Task: Create a due date automation trigger when advanced on, on the tuesday of the week before a card is due add content with a name or a description not starting with resume at 11:00 AM.
Action: Mouse moved to (1047, 82)
Screenshot: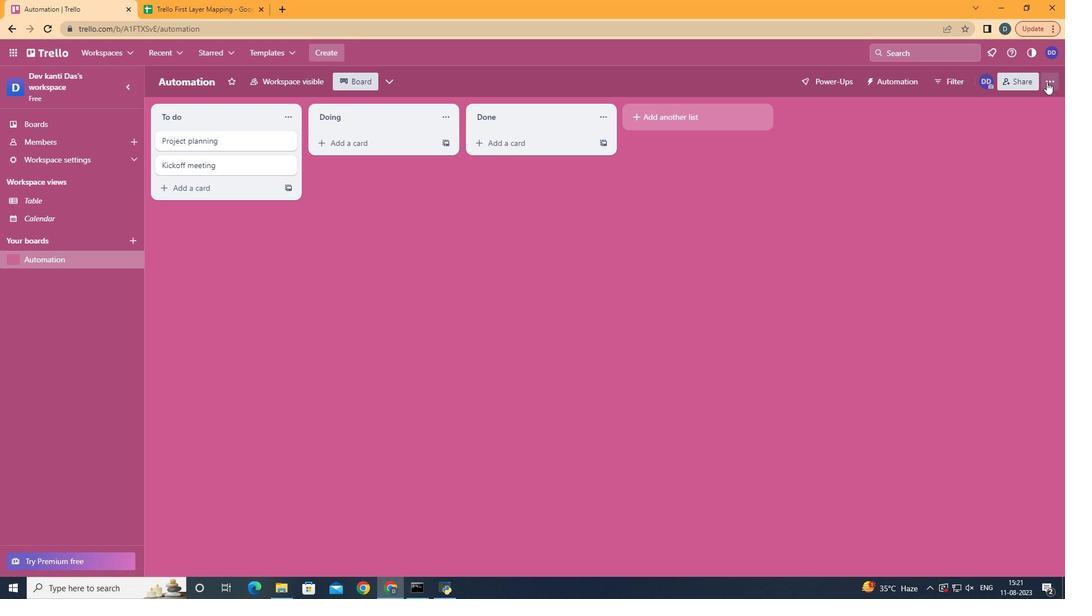 
Action: Mouse pressed left at (1047, 82)
Screenshot: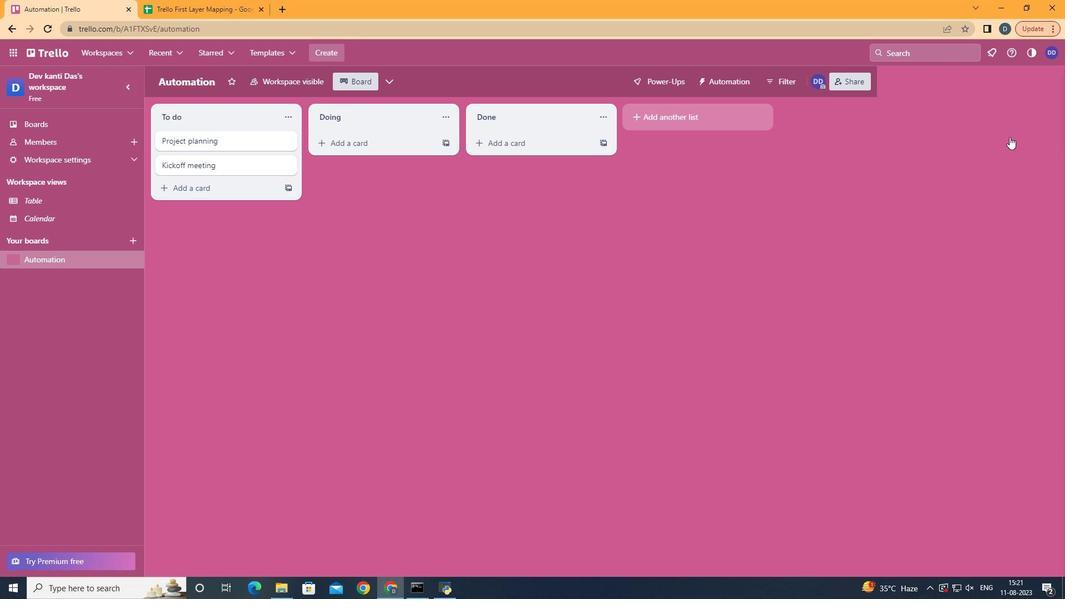 
Action: Mouse moved to (968, 231)
Screenshot: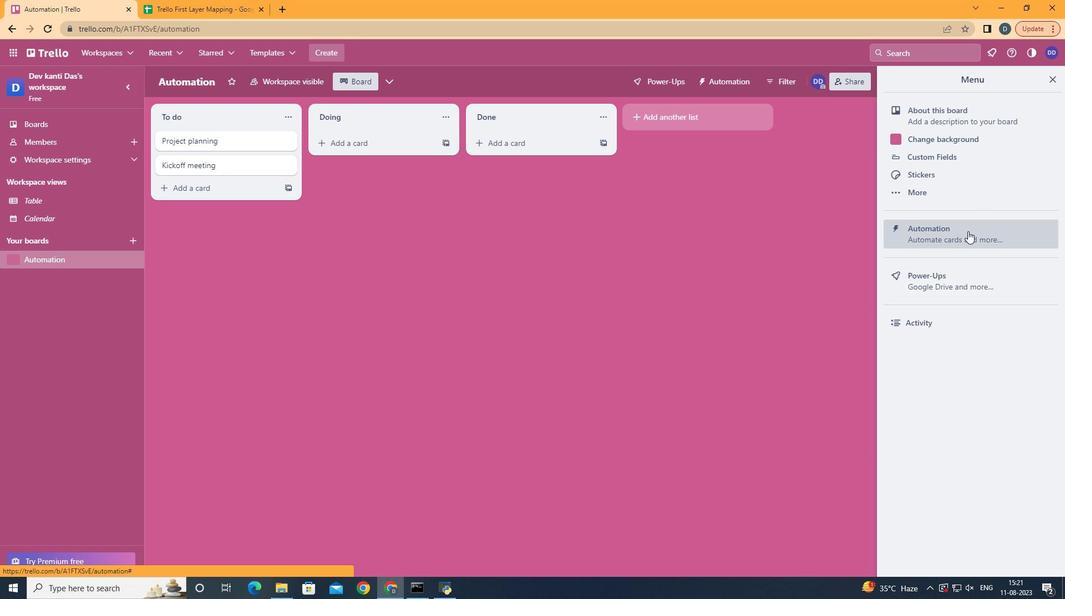 
Action: Mouse pressed left at (968, 231)
Screenshot: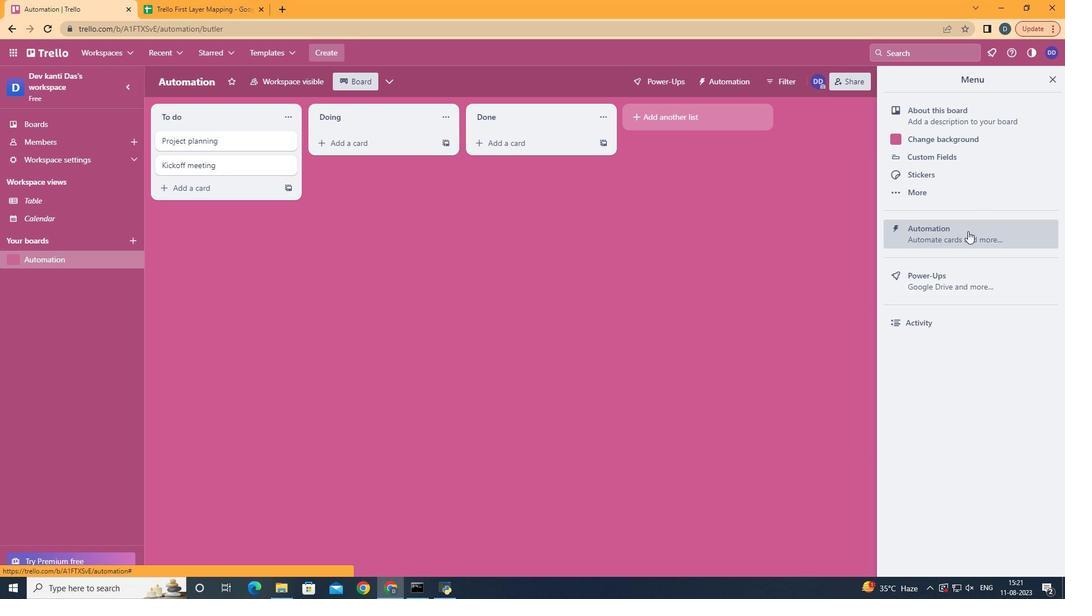 
Action: Mouse moved to (208, 232)
Screenshot: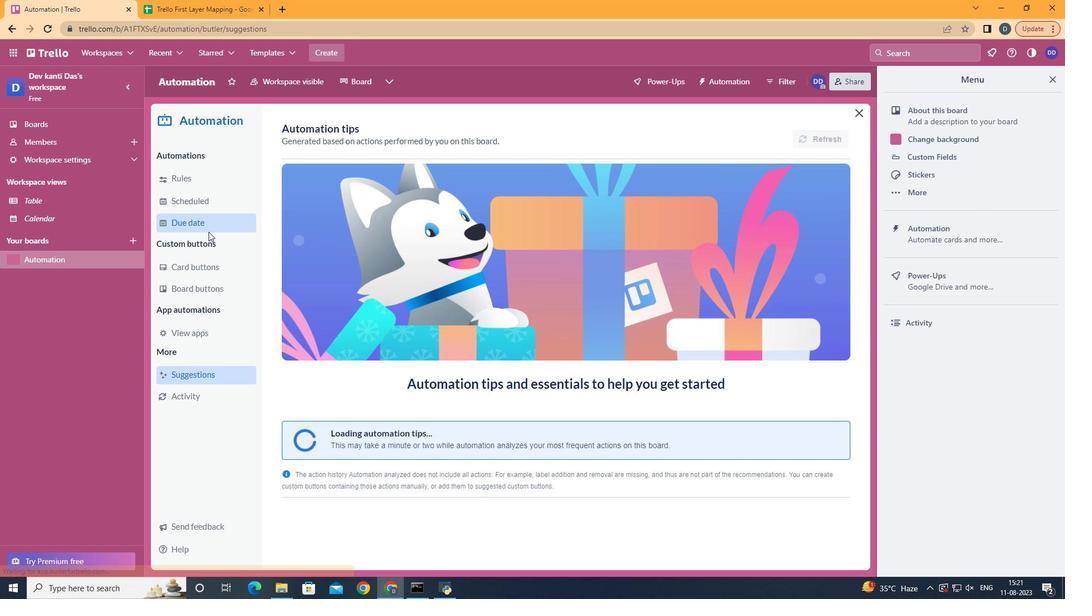 
Action: Mouse pressed left at (208, 232)
Screenshot: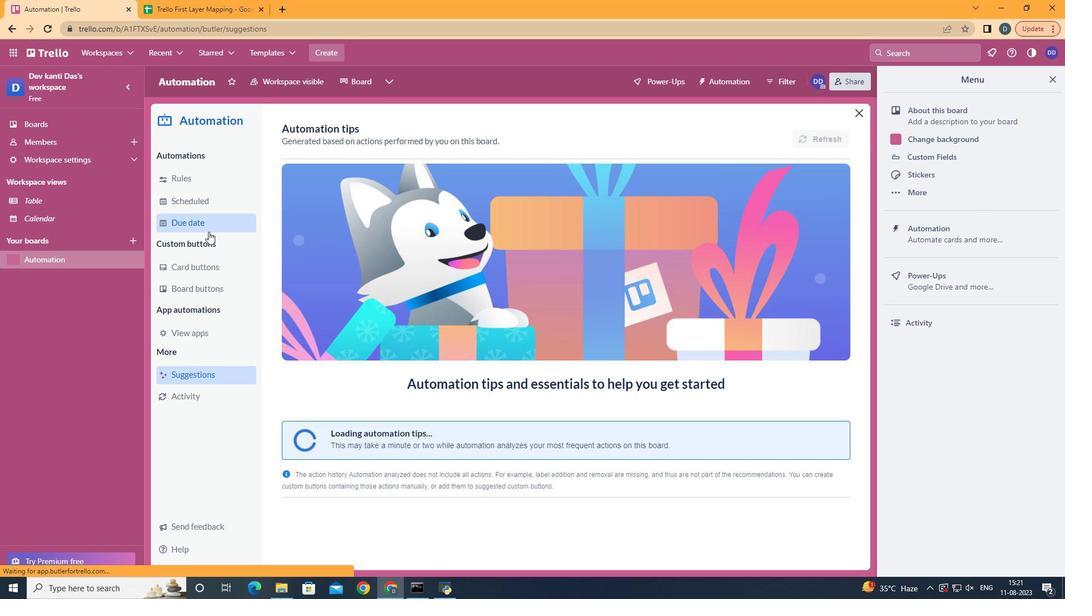 
Action: Mouse moved to (761, 133)
Screenshot: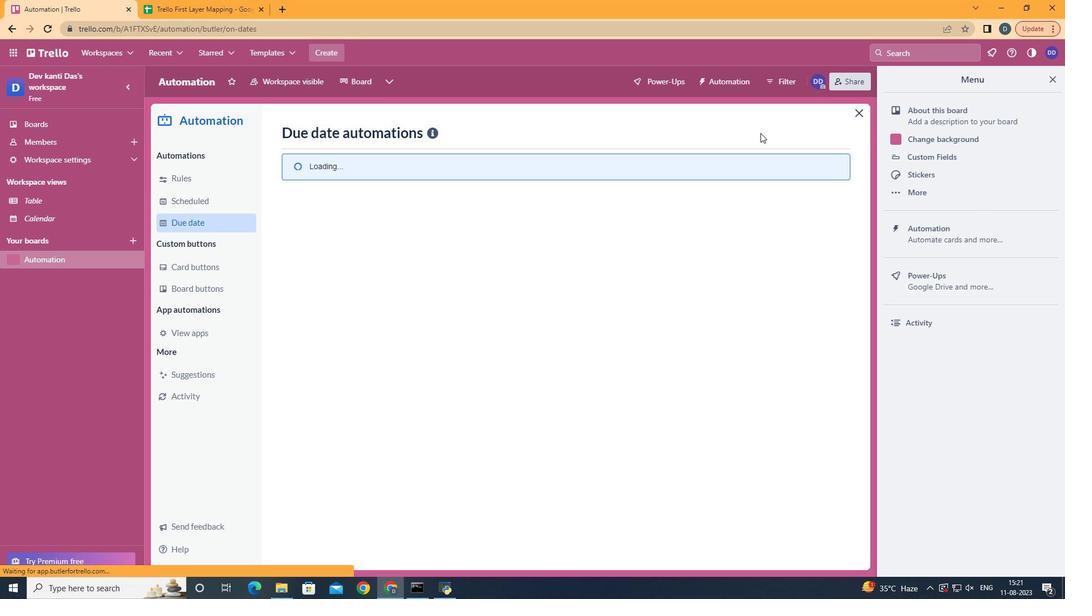 
Action: Mouse pressed left at (761, 133)
Screenshot: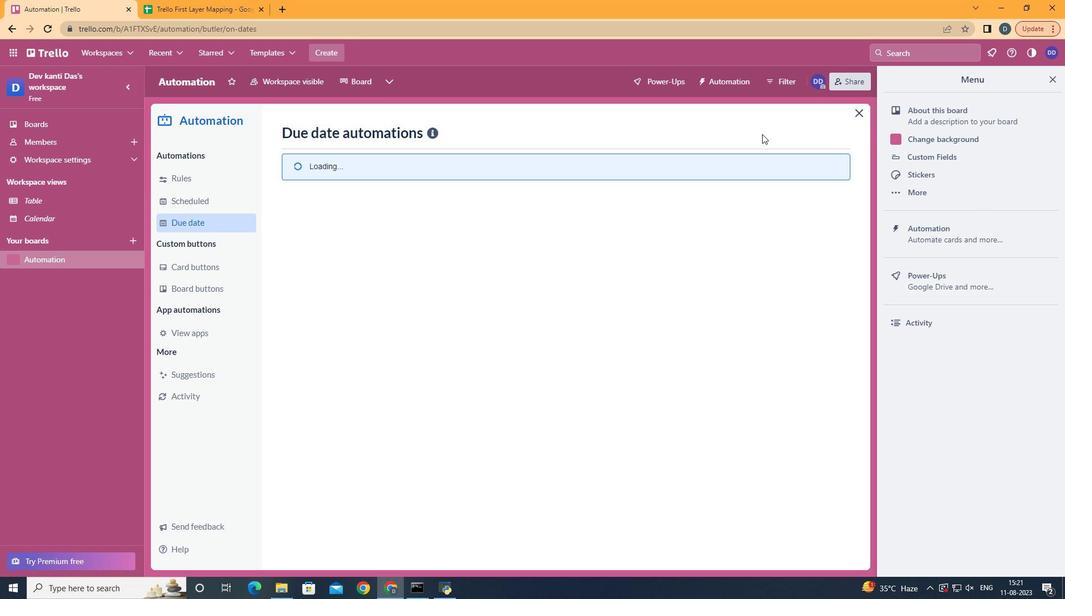 
Action: Mouse moved to (762, 134)
Screenshot: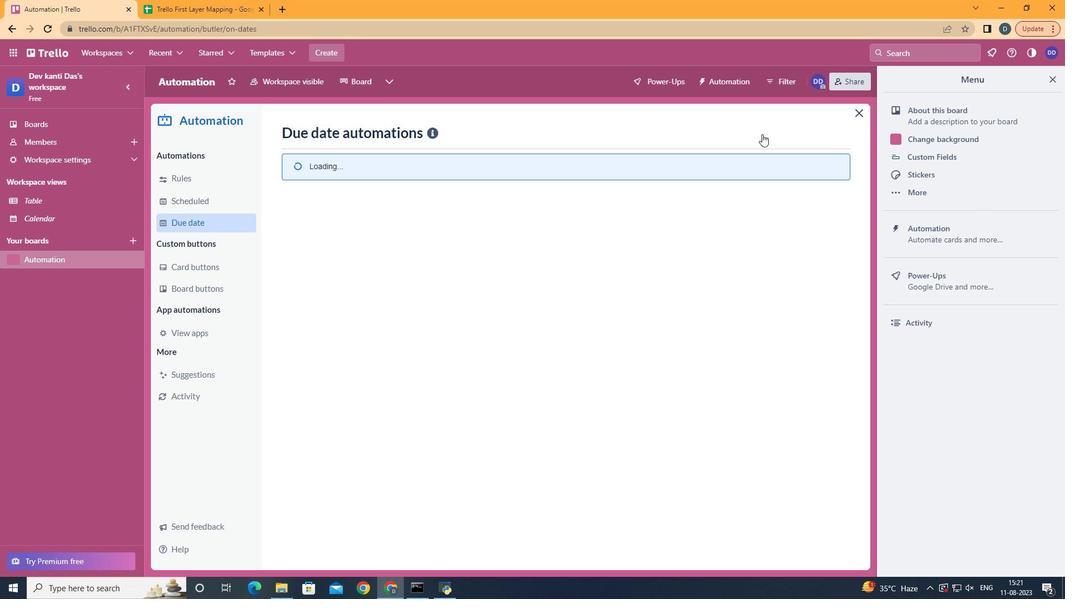 
Action: Mouse pressed left at (762, 134)
Screenshot: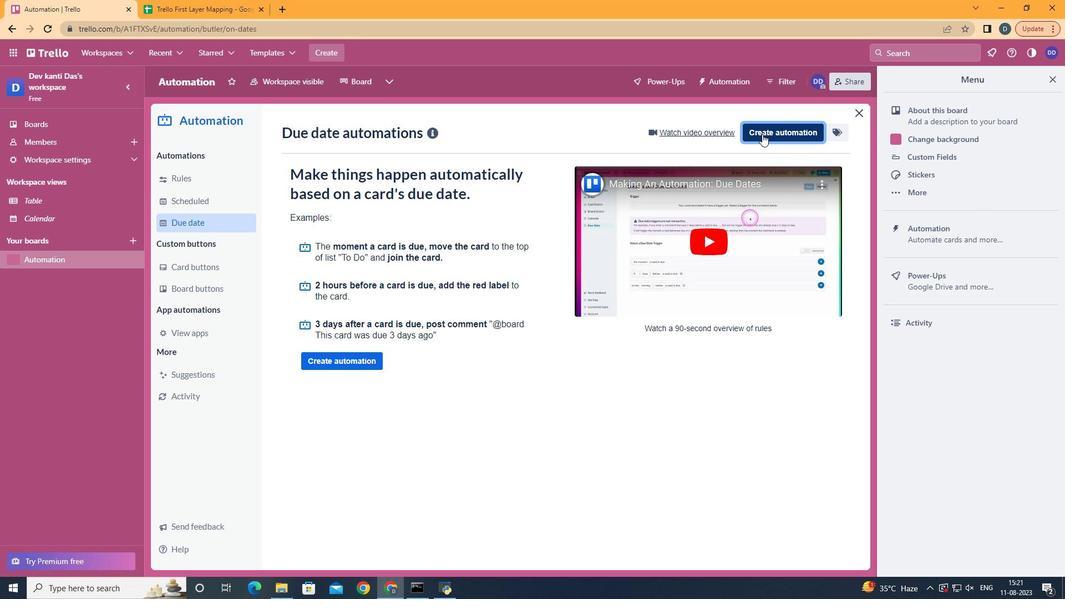 
Action: Mouse moved to (570, 237)
Screenshot: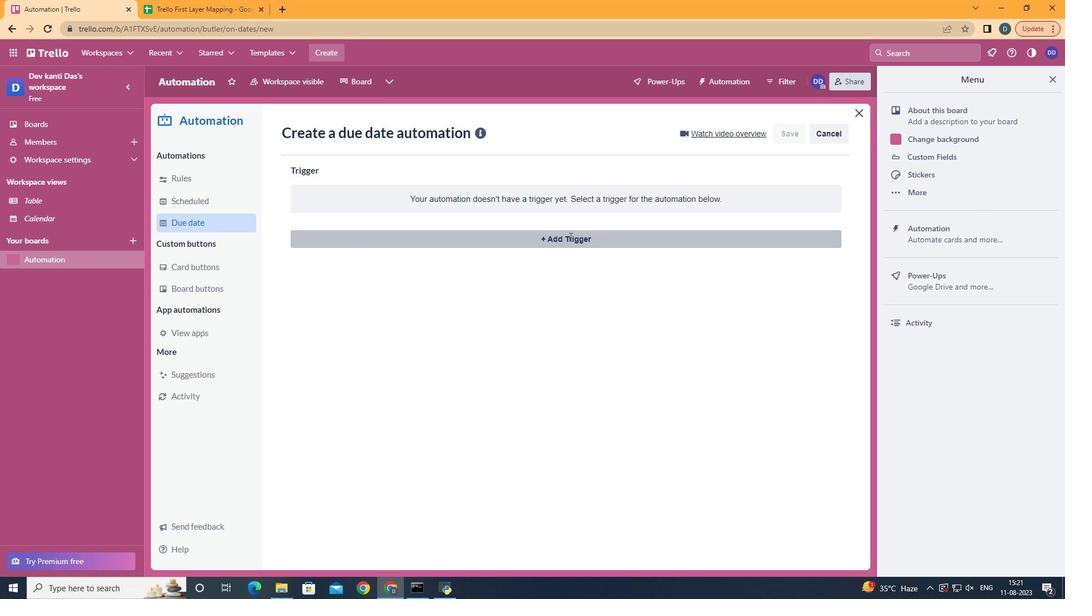 
Action: Mouse pressed left at (570, 237)
Screenshot: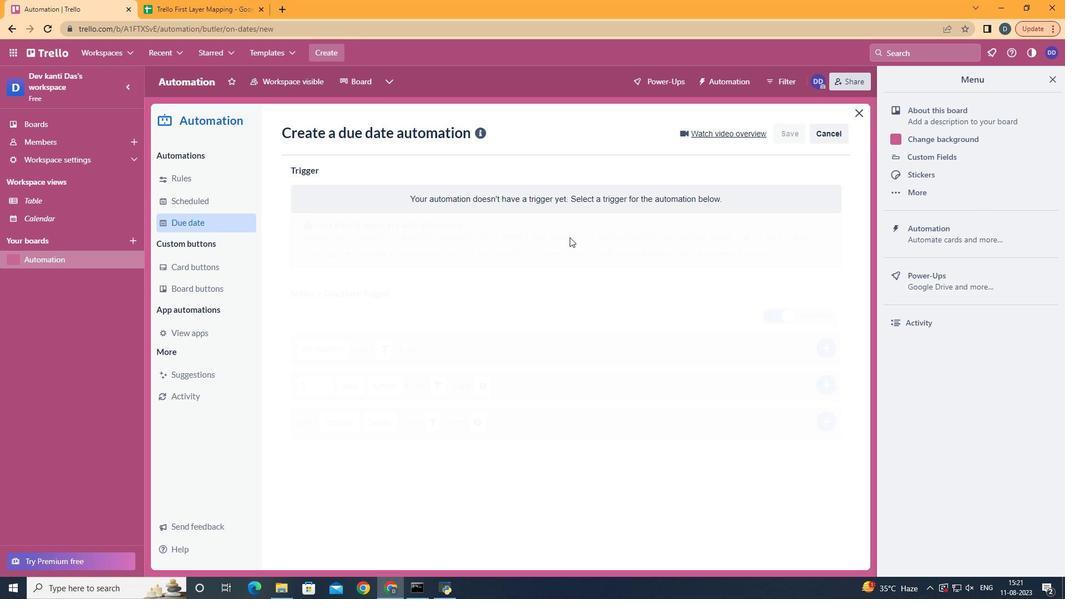 
Action: Mouse moved to (352, 319)
Screenshot: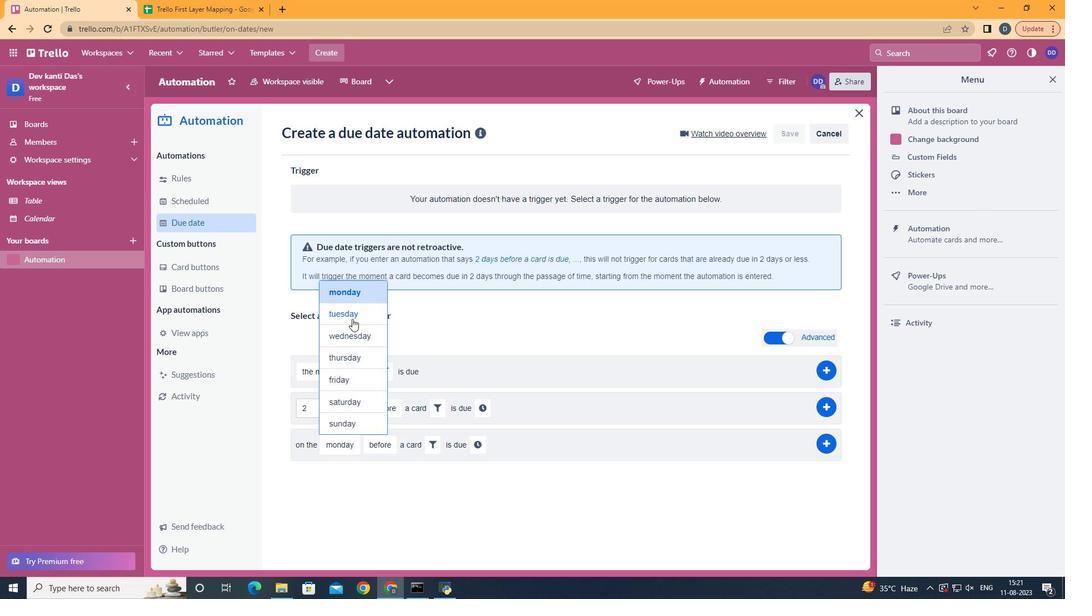 
Action: Mouse pressed left at (352, 319)
Screenshot: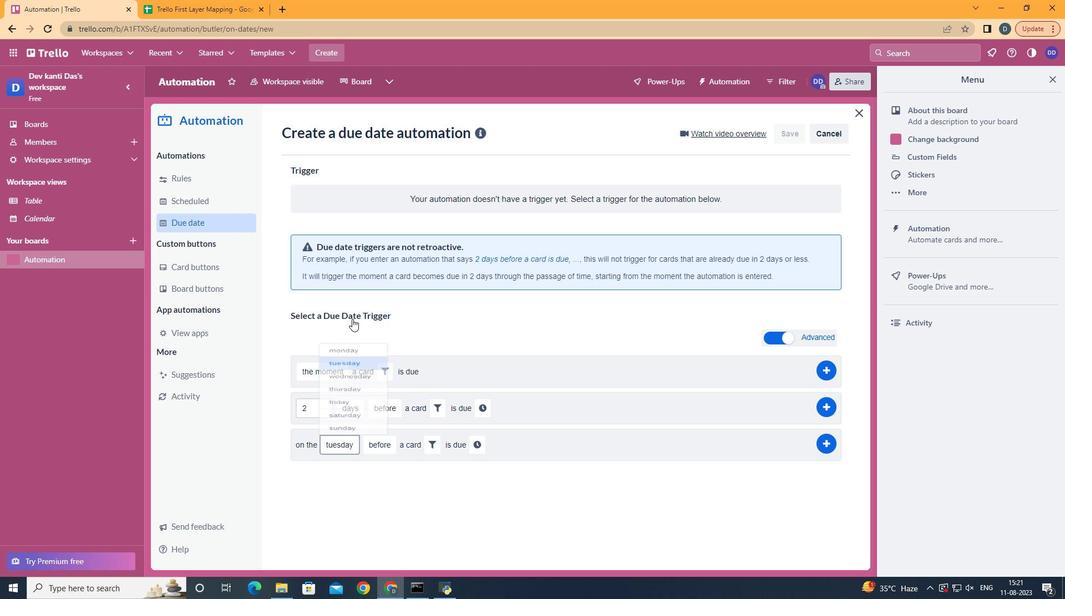 
Action: Mouse moved to (393, 531)
Screenshot: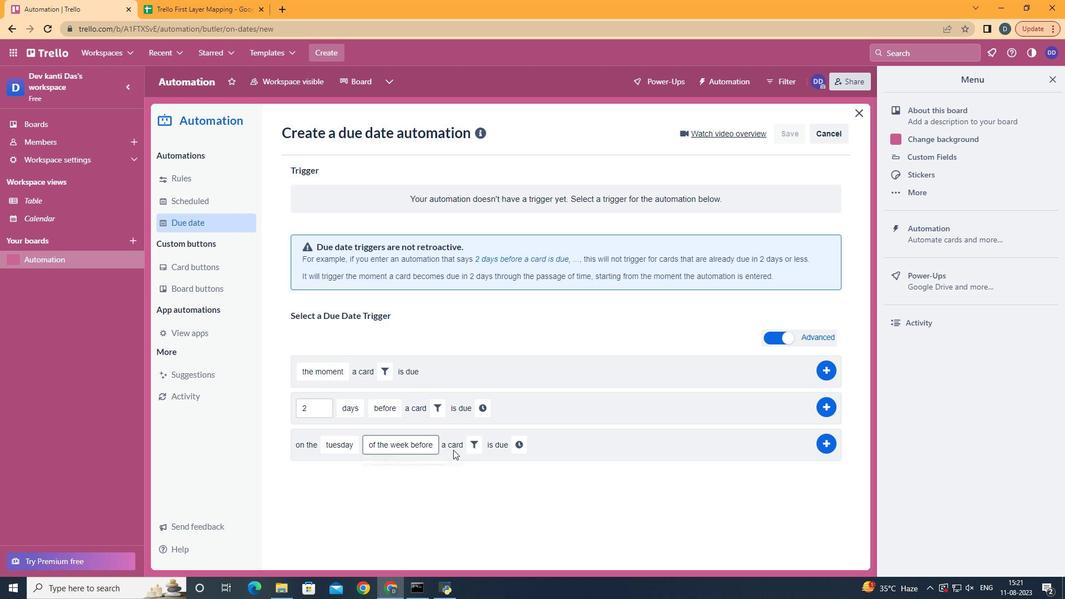 
Action: Mouse pressed left at (393, 530)
Screenshot: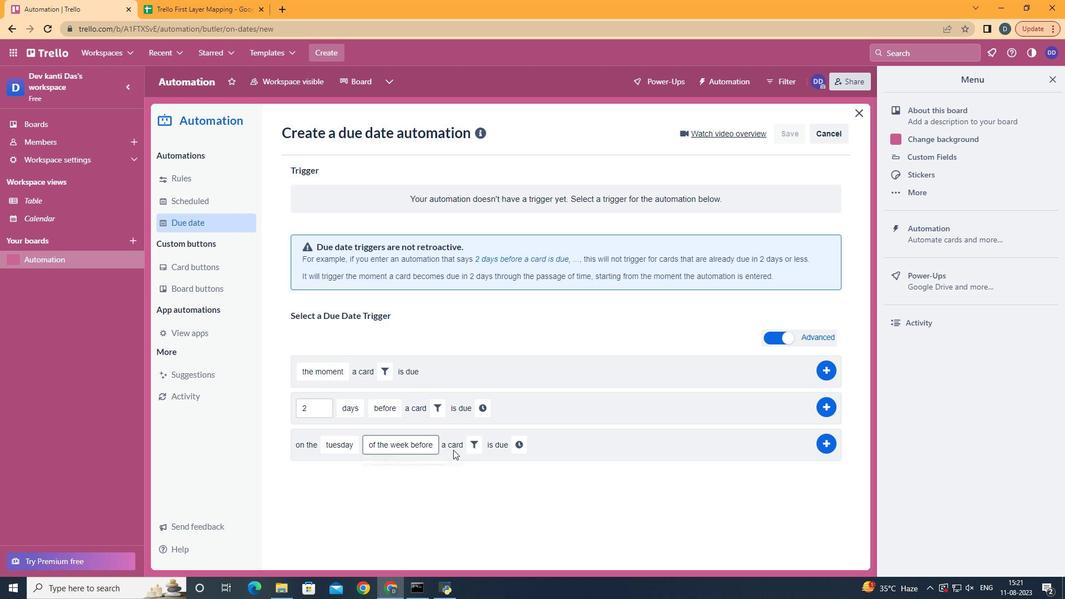 
Action: Mouse moved to (471, 443)
Screenshot: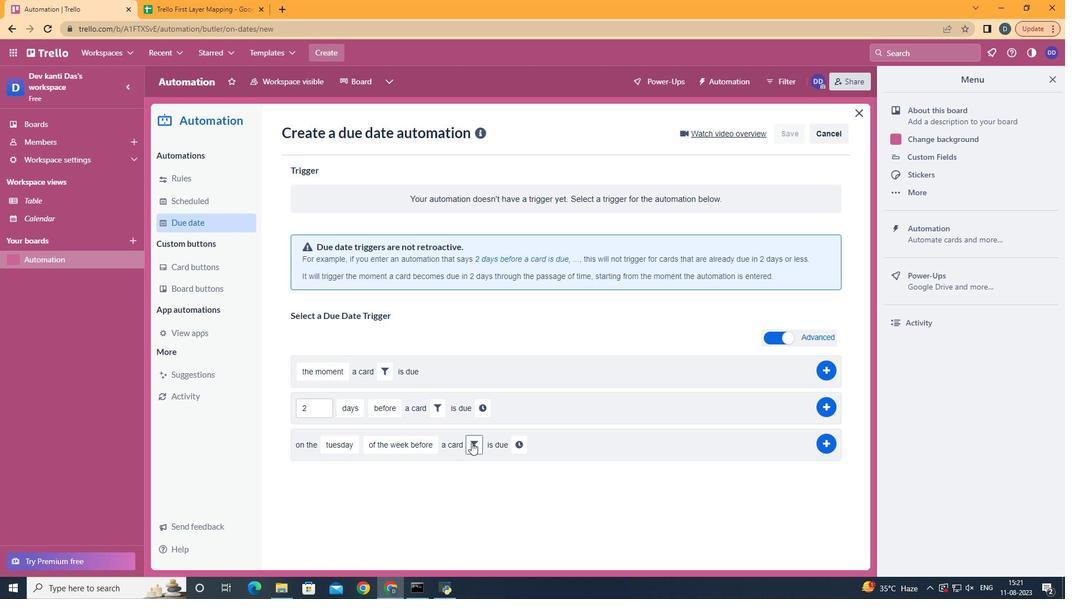 
Action: Mouse pressed left at (471, 443)
Screenshot: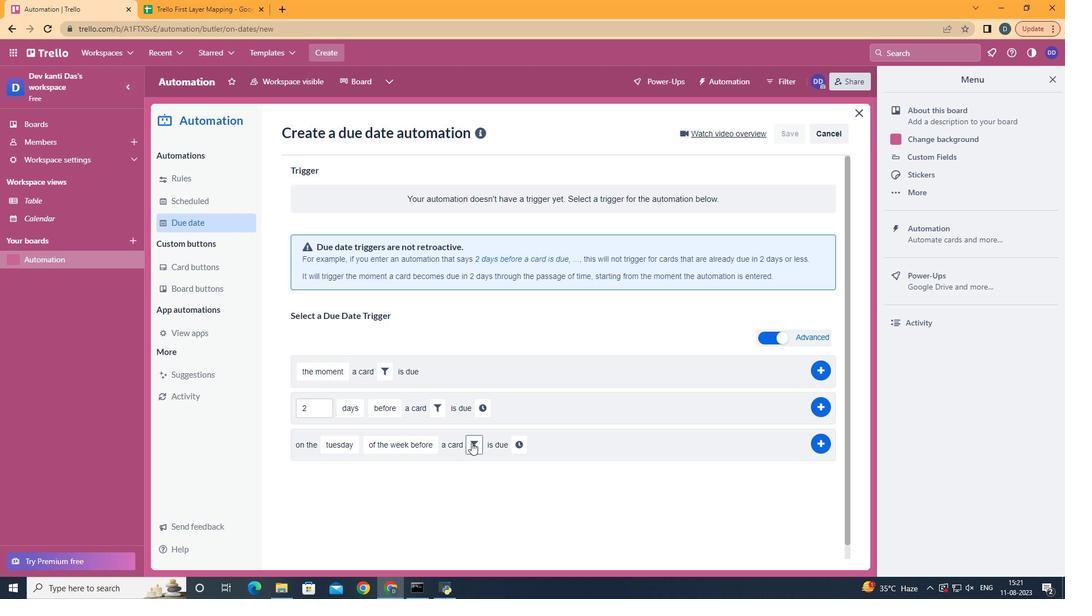 
Action: Mouse moved to (620, 480)
Screenshot: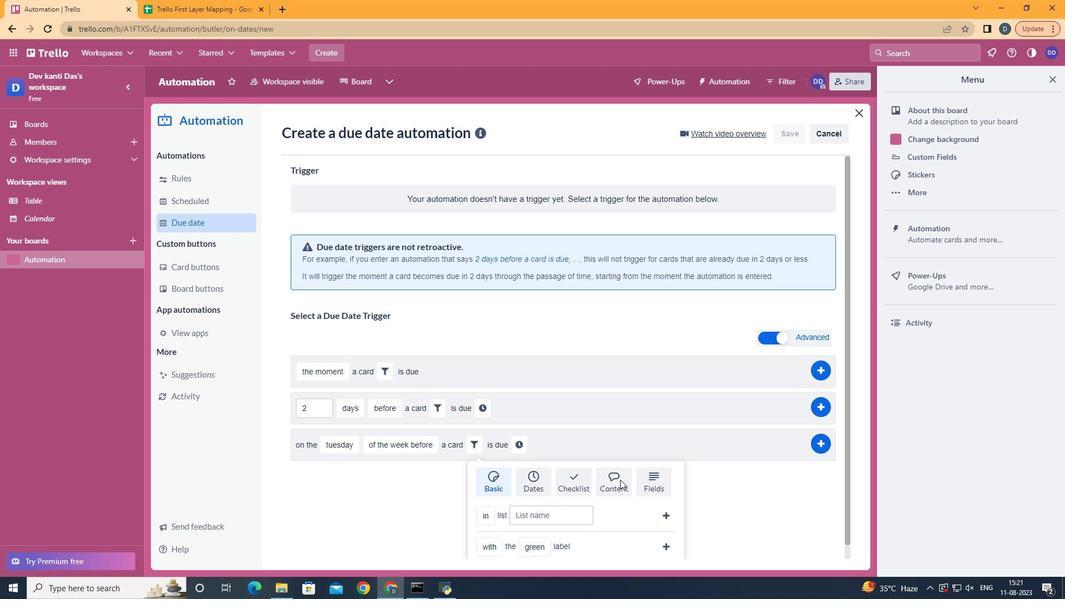
Action: Mouse pressed left at (620, 480)
Screenshot: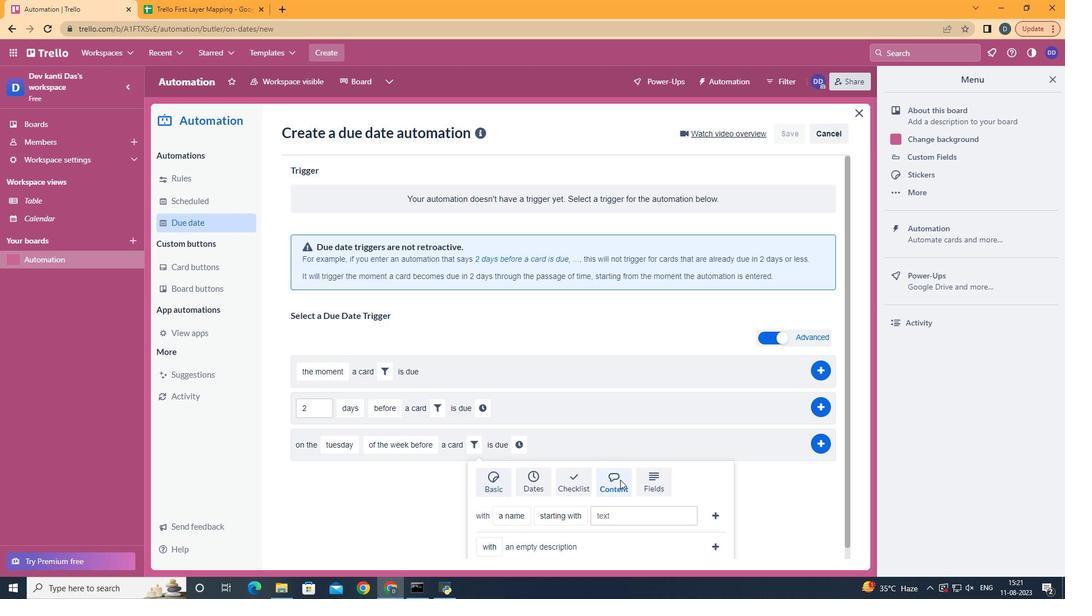 
Action: Mouse moved to (523, 500)
Screenshot: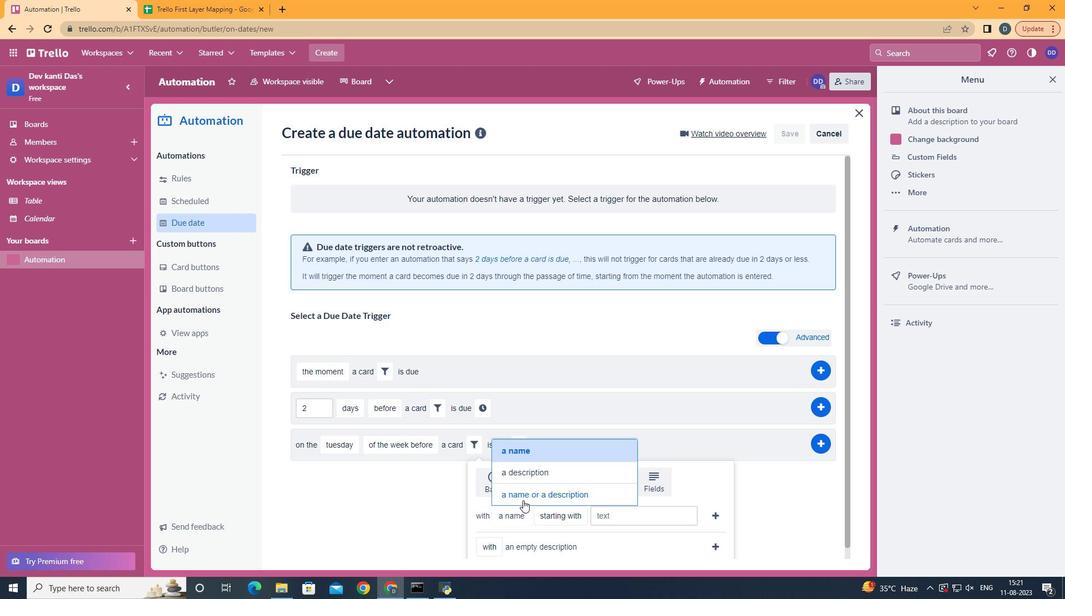 
Action: Mouse pressed left at (523, 500)
Screenshot: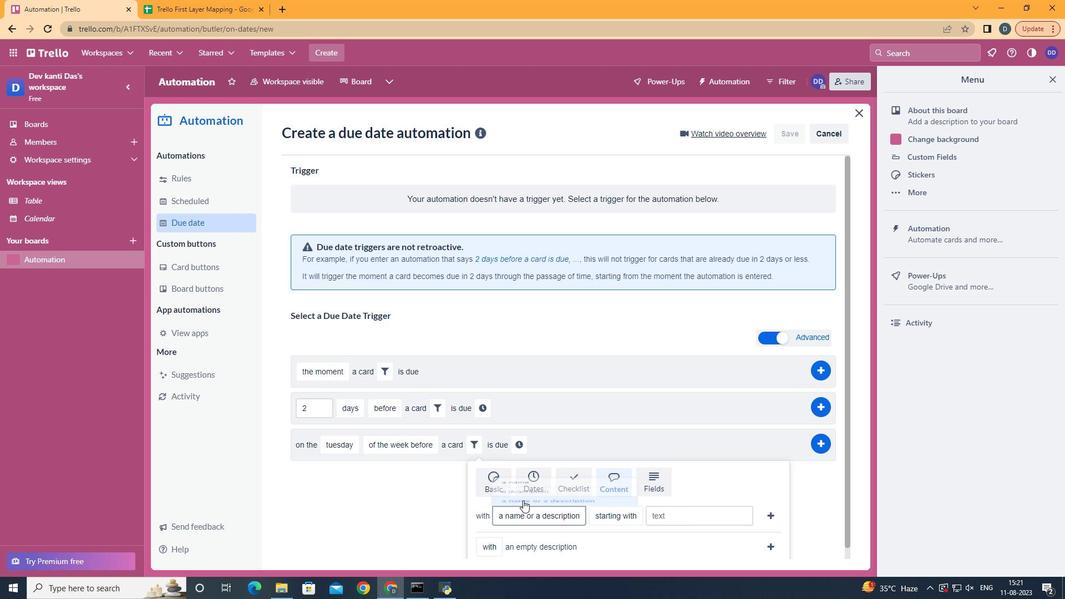 
Action: Mouse moved to (636, 453)
Screenshot: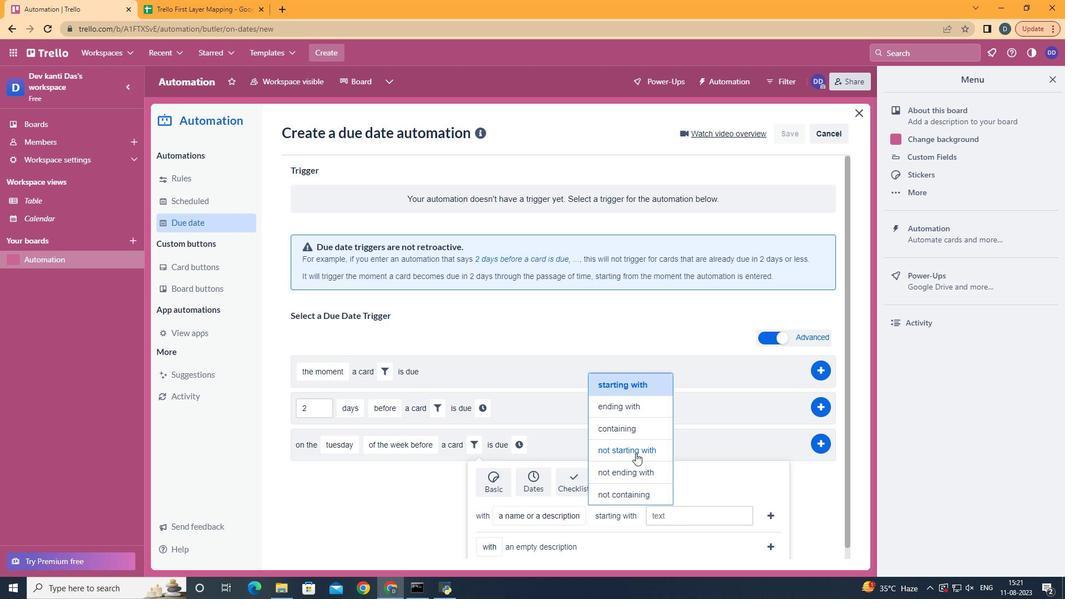 
Action: Mouse pressed left at (636, 453)
Screenshot: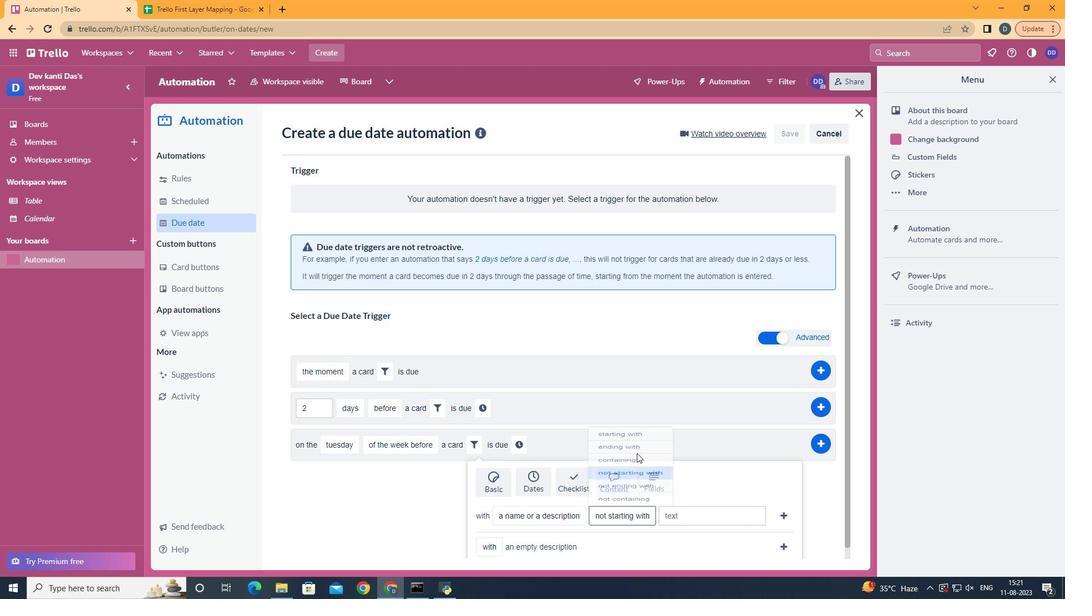 
Action: Mouse moved to (688, 510)
Screenshot: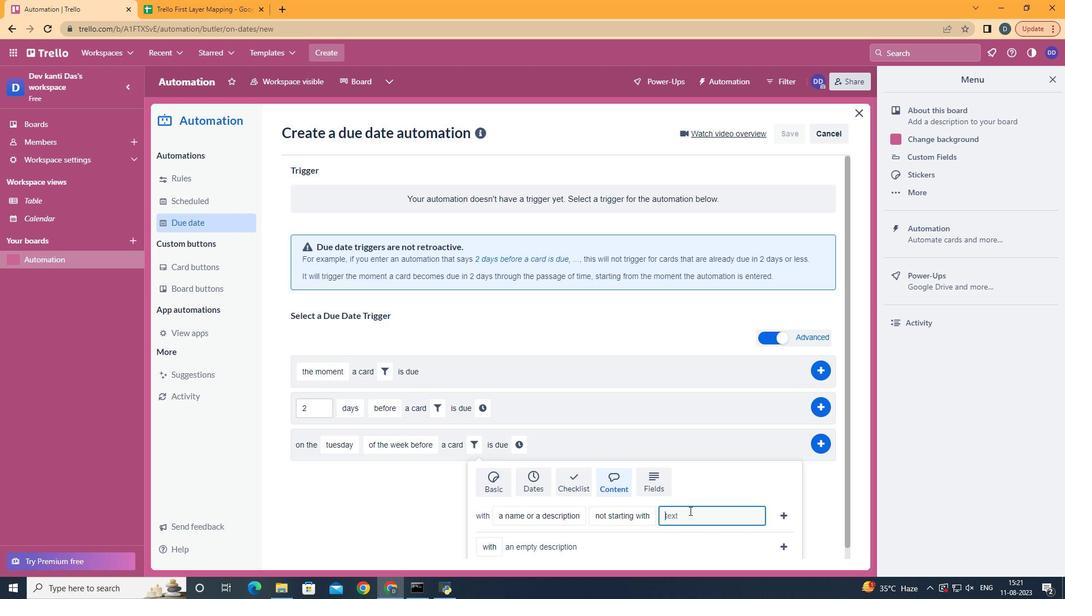 
Action: Mouse pressed left at (688, 510)
Screenshot: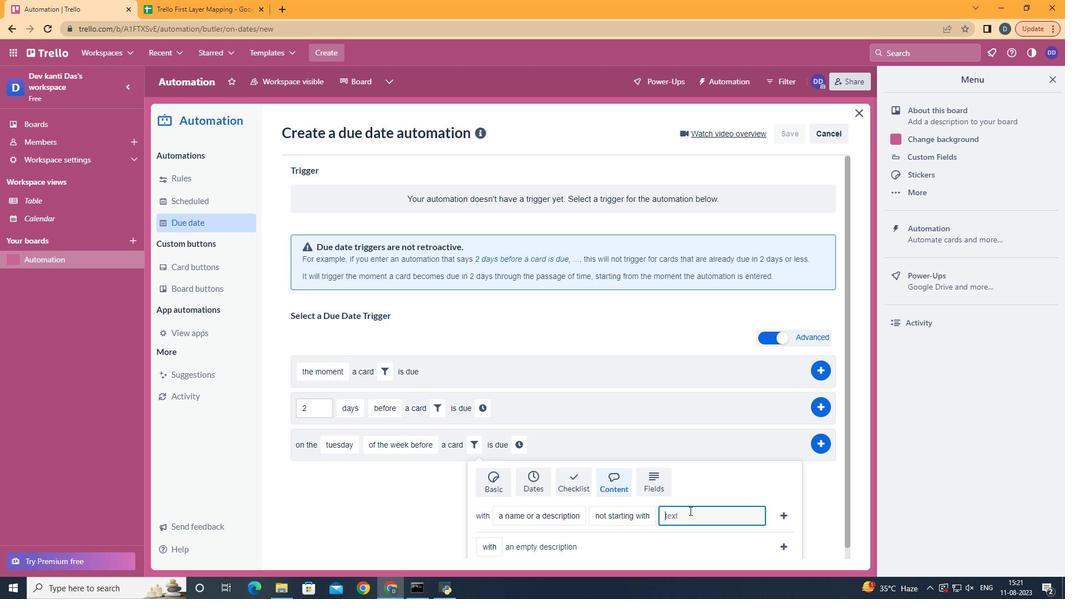 
Action: Mouse moved to (690, 511)
Screenshot: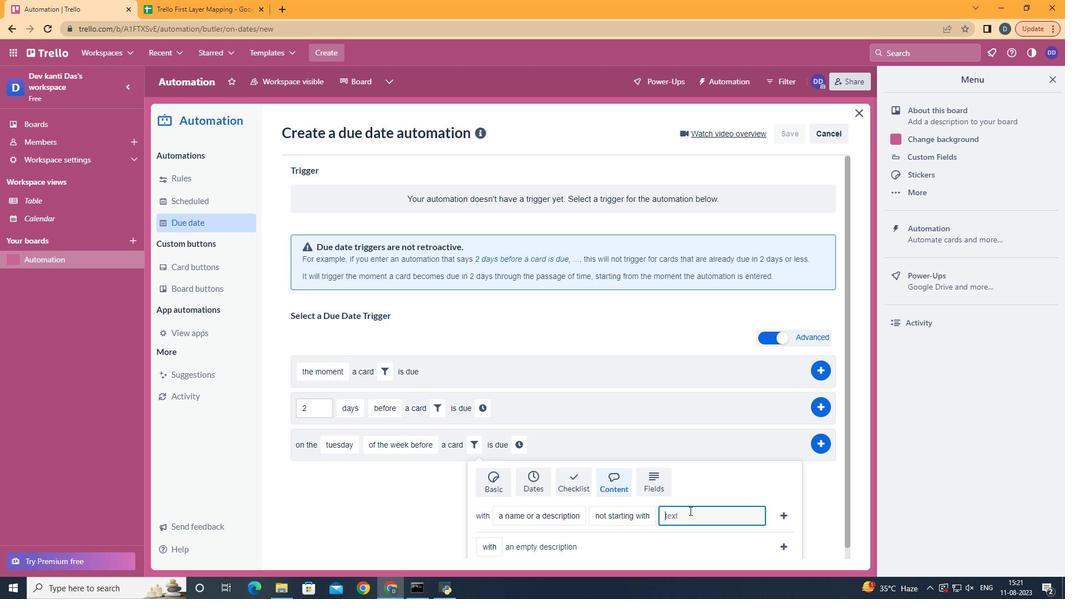 
Action: Key pressed resume
Screenshot: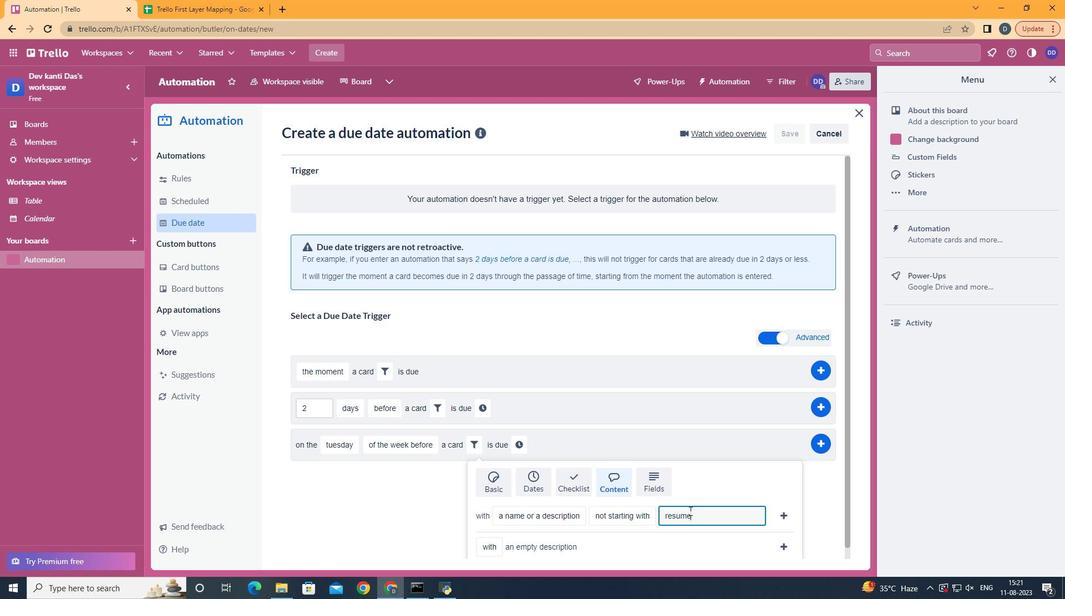 
Action: Mouse moved to (783, 512)
Screenshot: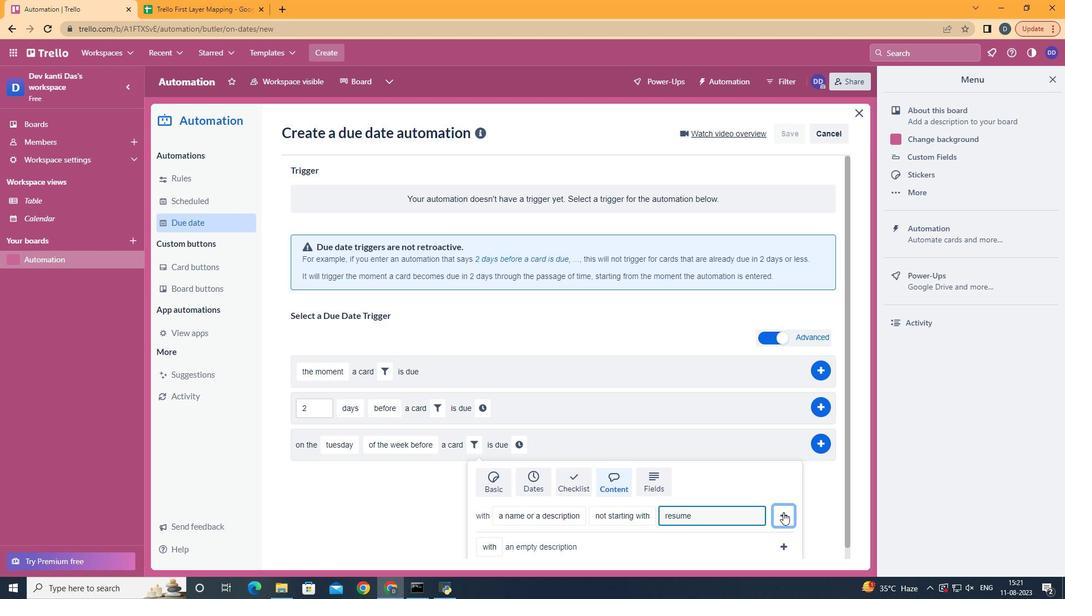 
Action: Mouse pressed left at (783, 512)
Screenshot: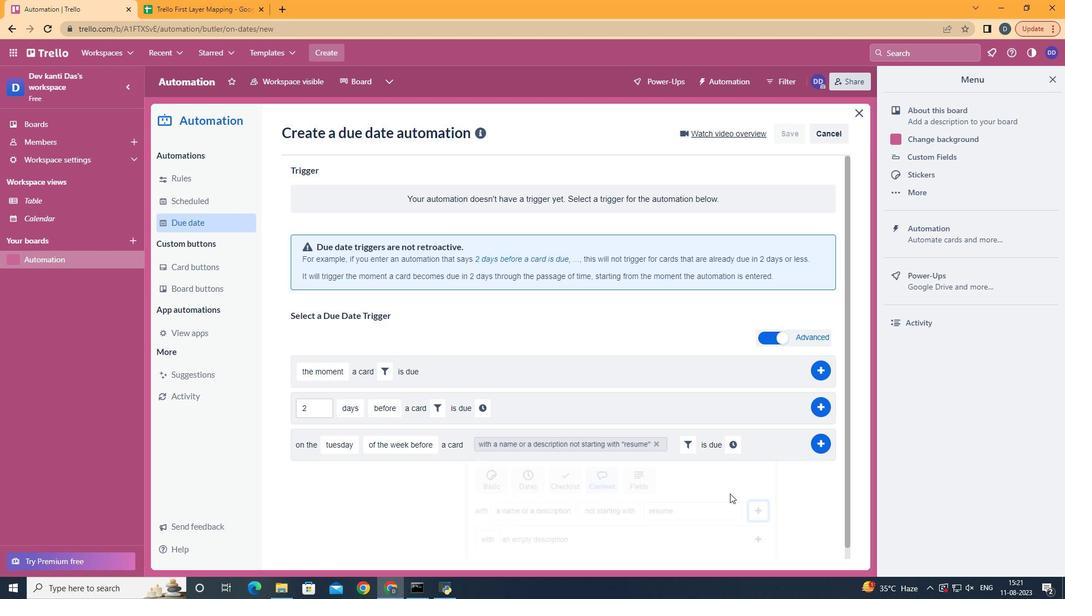 
Action: Mouse moved to (735, 448)
Screenshot: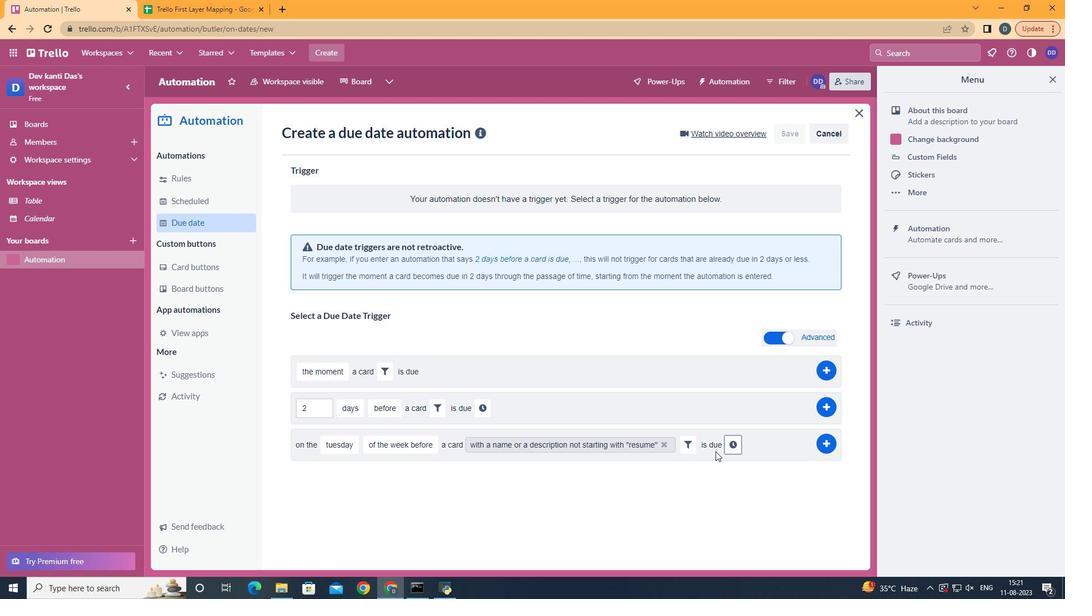
Action: Mouse pressed left at (735, 448)
Screenshot: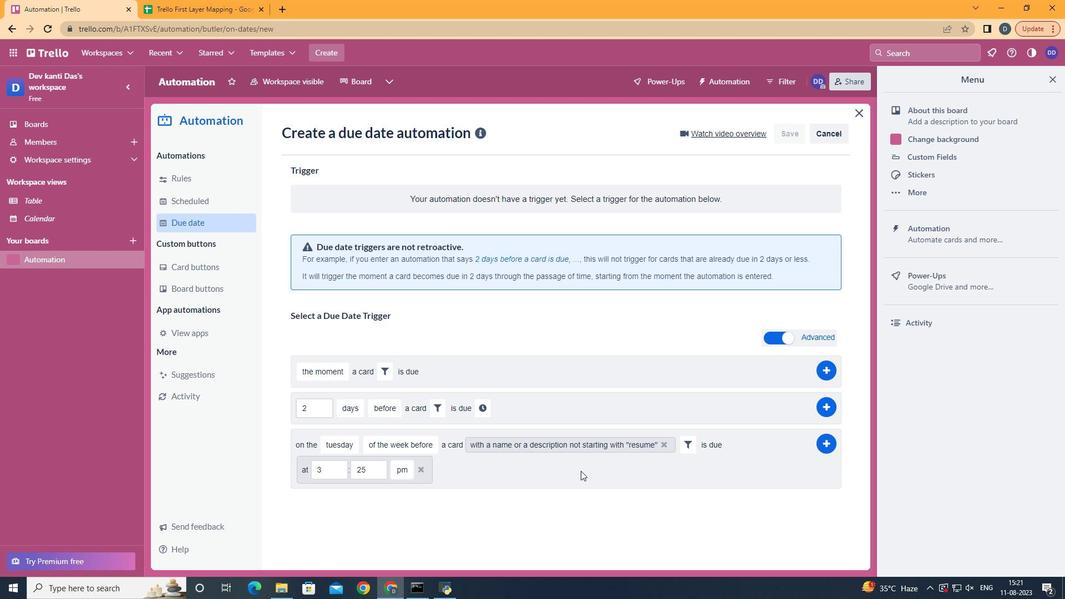 
Action: Mouse moved to (342, 472)
Screenshot: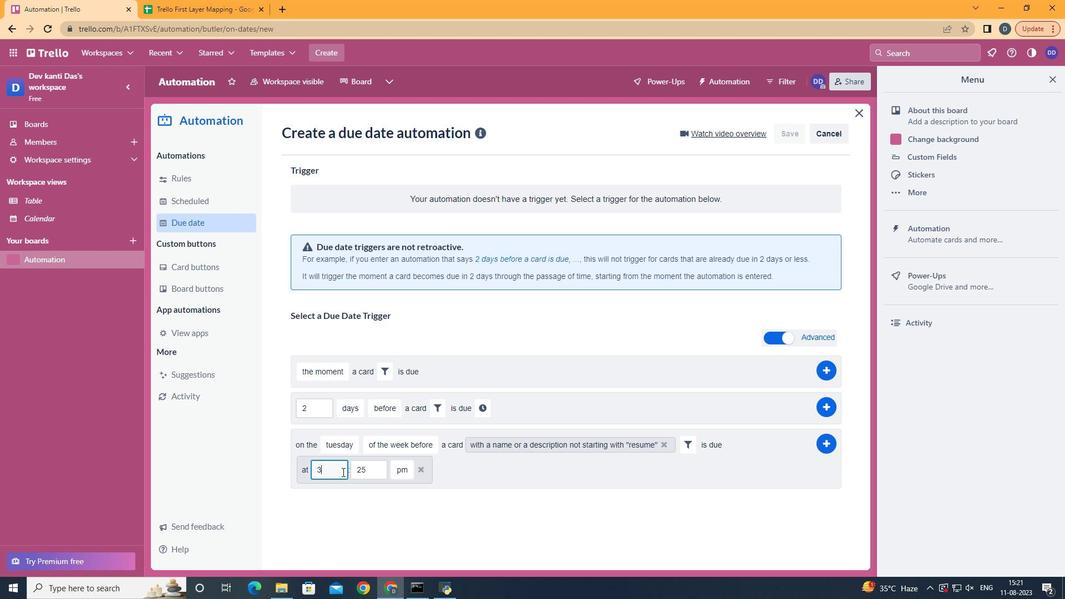 
Action: Mouse pressed left at (342, 472)
Screenshot: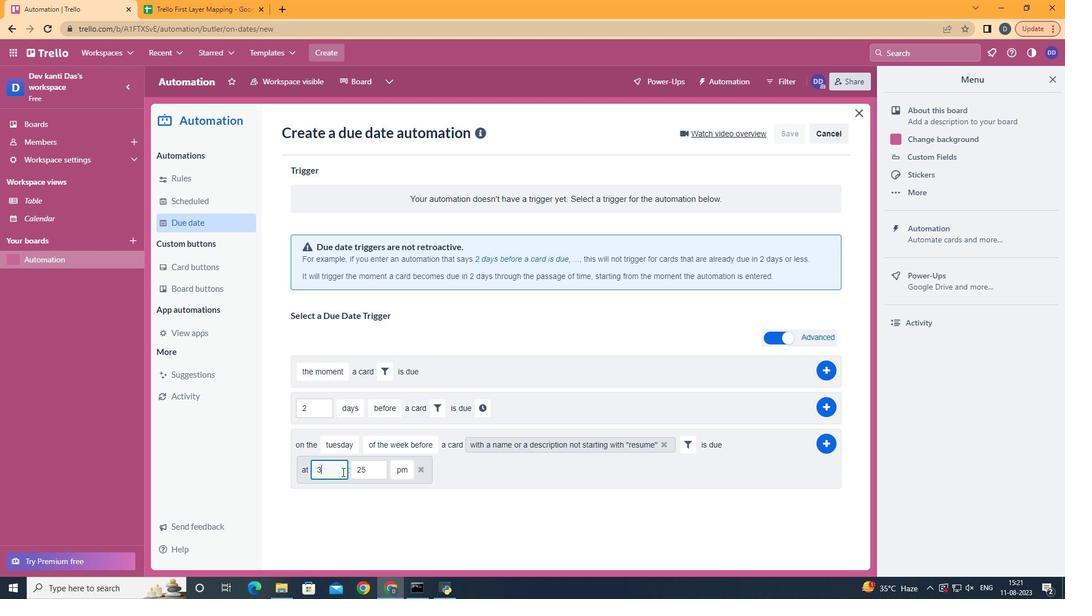 
Action: Key pressed <Key.backspace>11
Screenshot: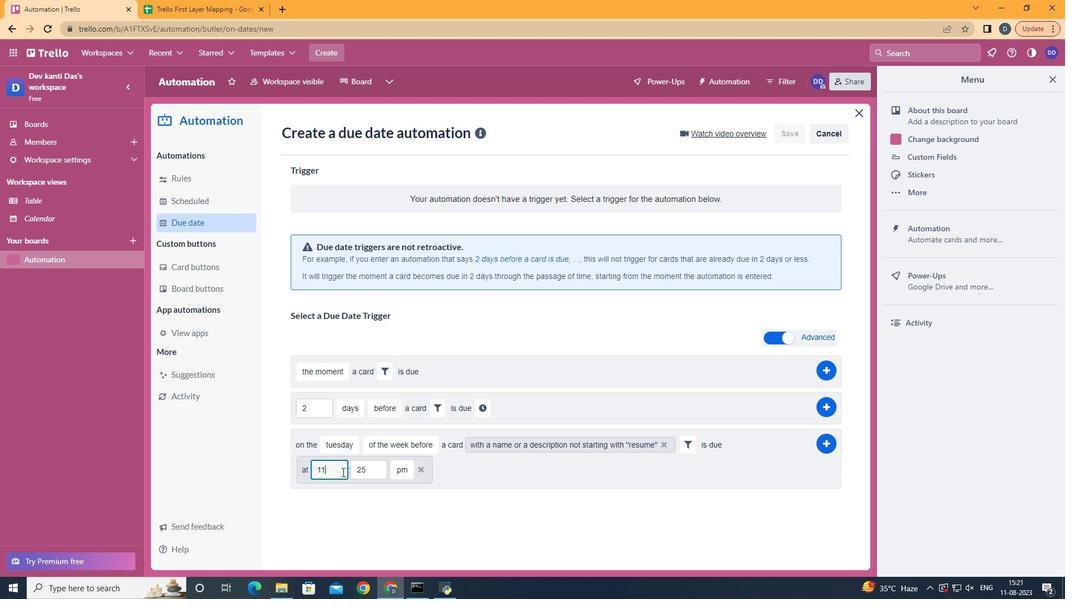 
Action: Mouse moved to (368, 474)
Screenshot: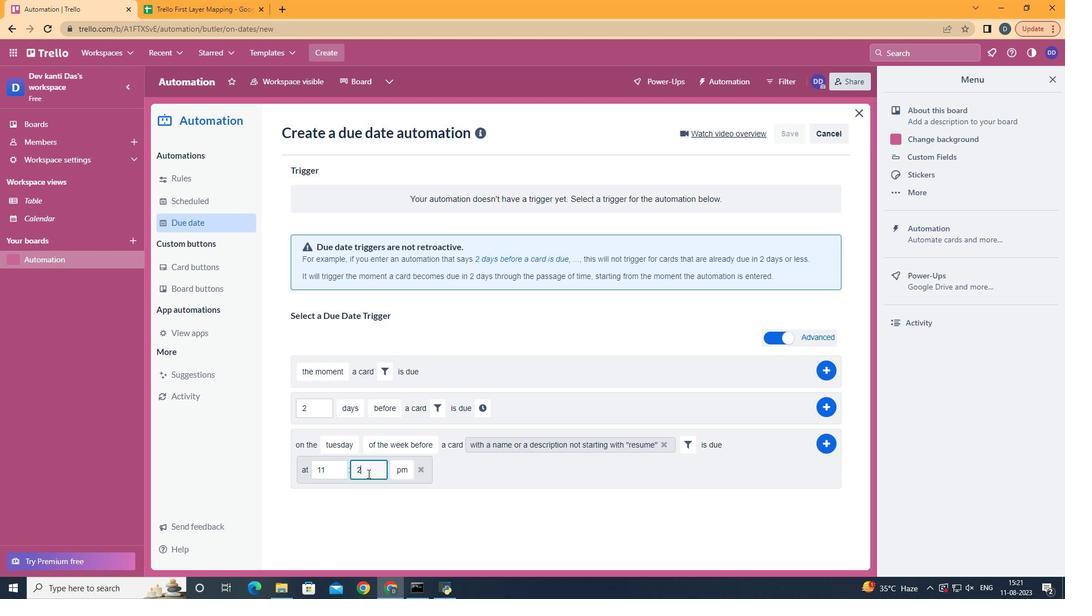 
Action: Mouse pressed left at (368, 474)
Screenshot: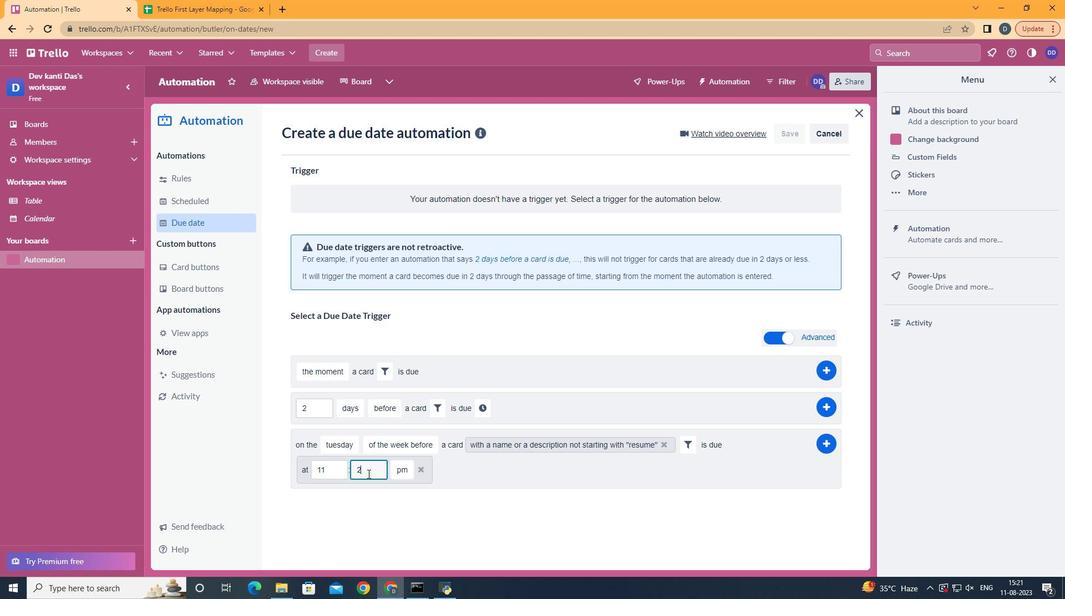 
Action: Key pressed <Key.backspace><Key.backspace>00
Screenshot: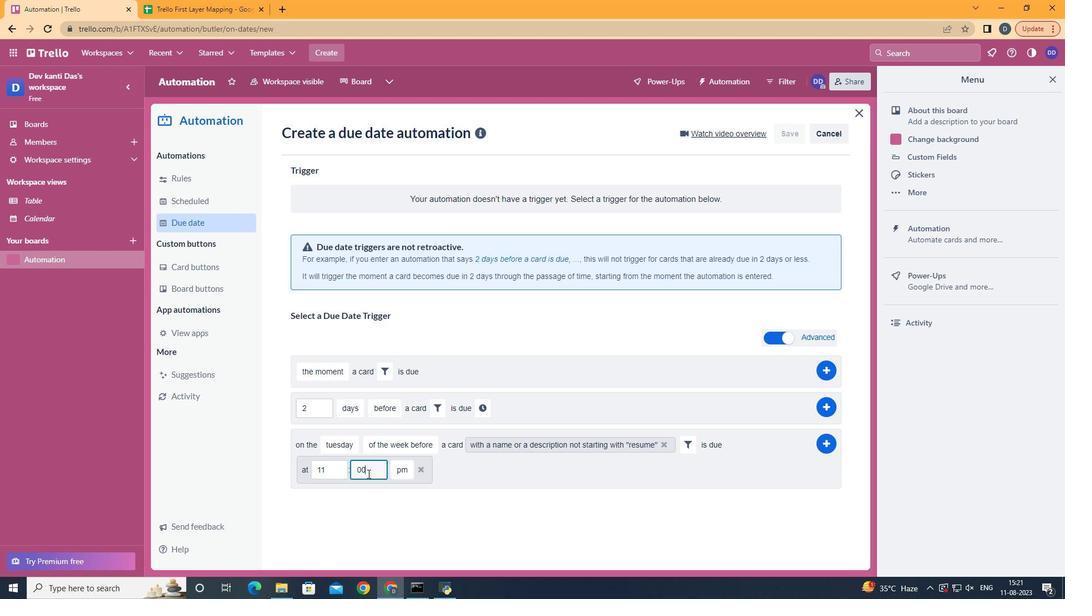 
Action: Mouse moved to (407, 491)
Screenshot: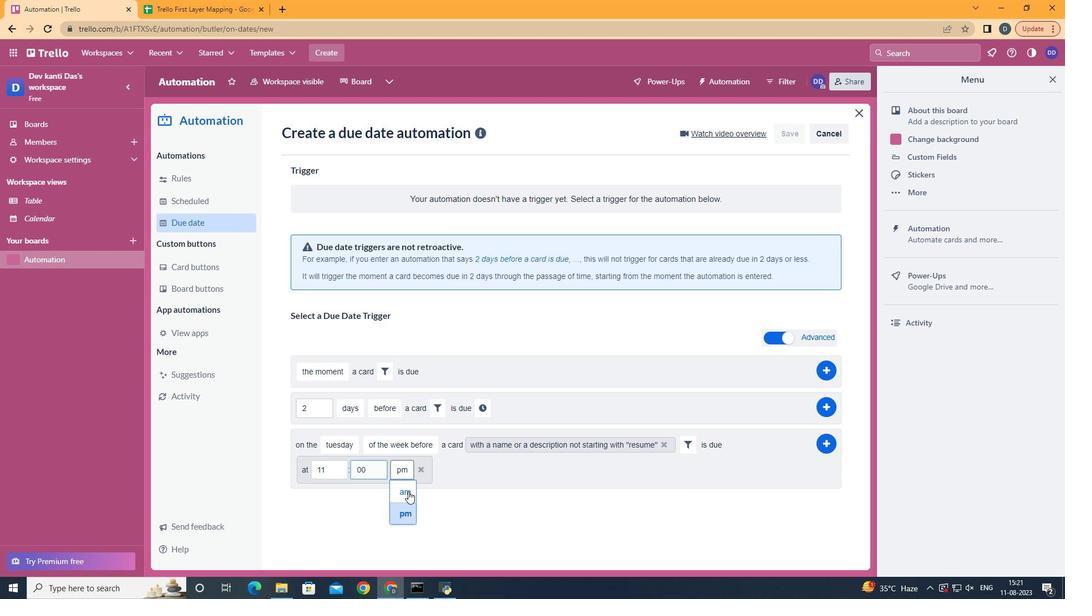 
Action: Mouse pressed left at (407, 491)
Screenshot: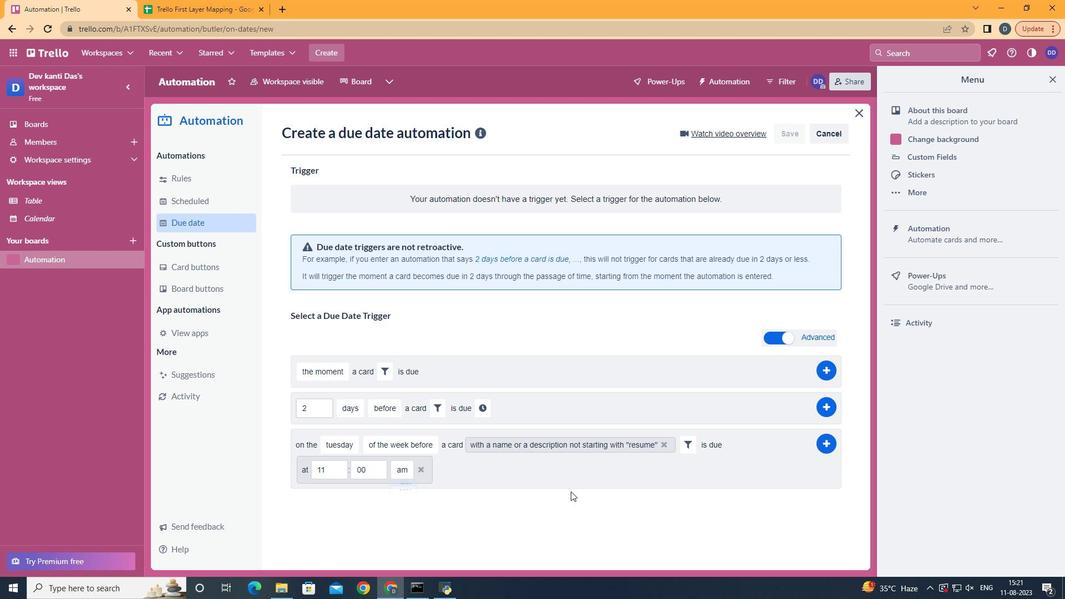 
Action: Mouse moved to (834, 443)
Screenshot: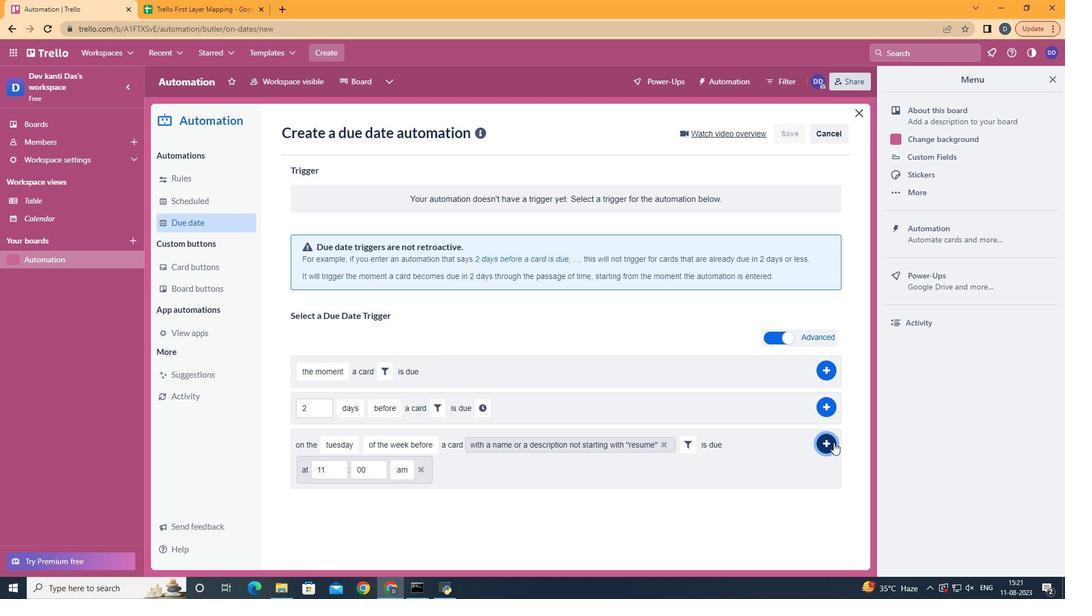 
Action: Mouse pressed left at (834, 443)
Screenshot: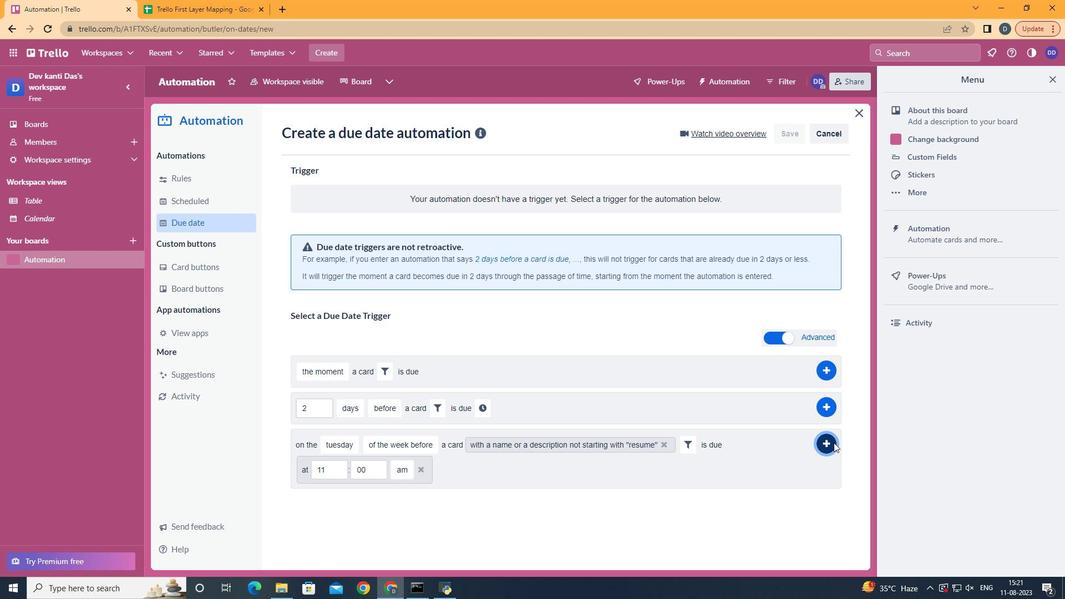 
